 Task: Add a signature Jeremiah Turner containing With heartfelt thanks and warm wishes, Jeremiah Turner to email address softage.2@softage.net and add a label Graduation
Action: Mouse moved to (885, 63)
Screenshot: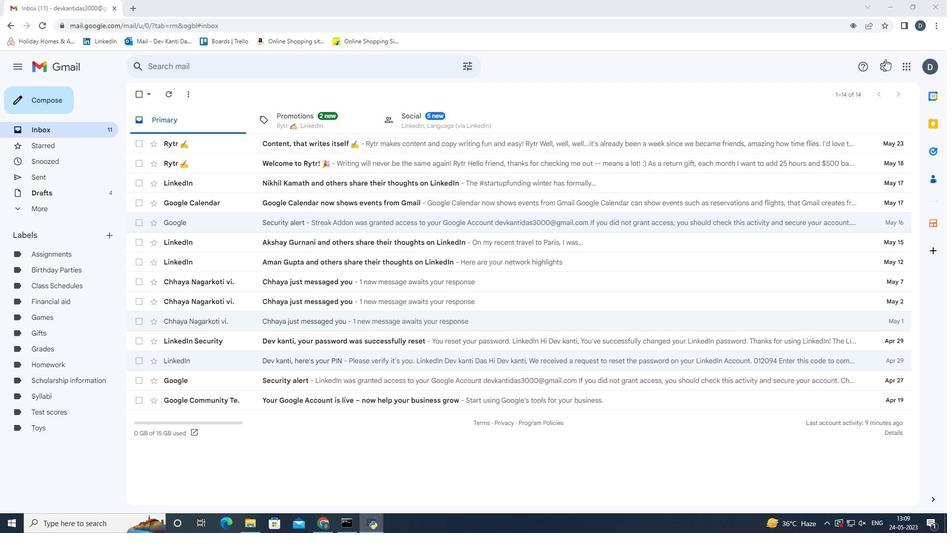 
Action: Mouse pressed left at (885, 63)
Screenshot: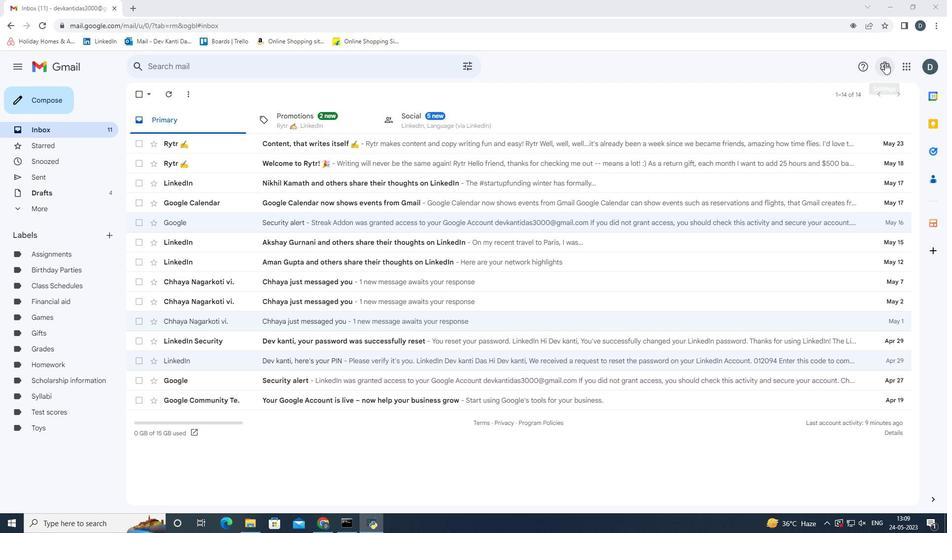 
Action: Mouse moved to (848, 118)
Screenshot: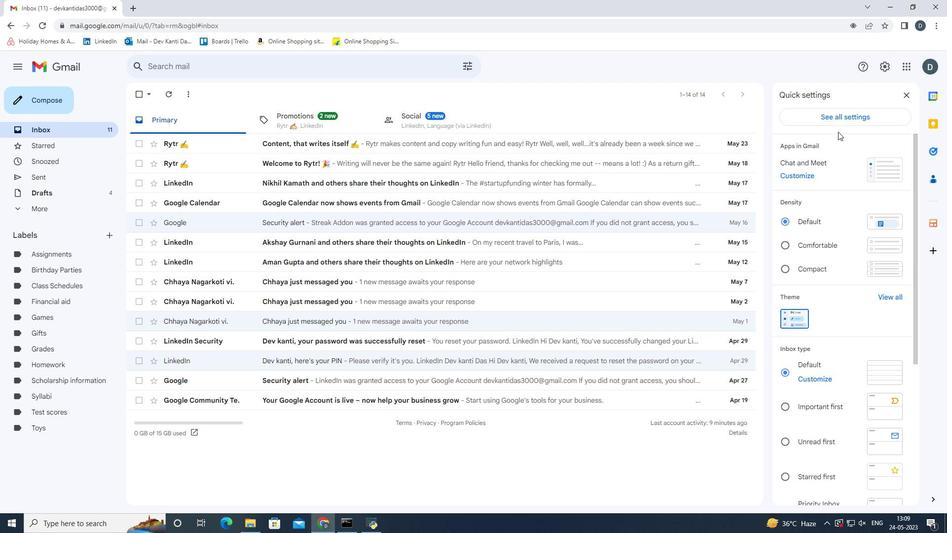 
Action: Mouse pressed left at (848, 118)
Screenshot: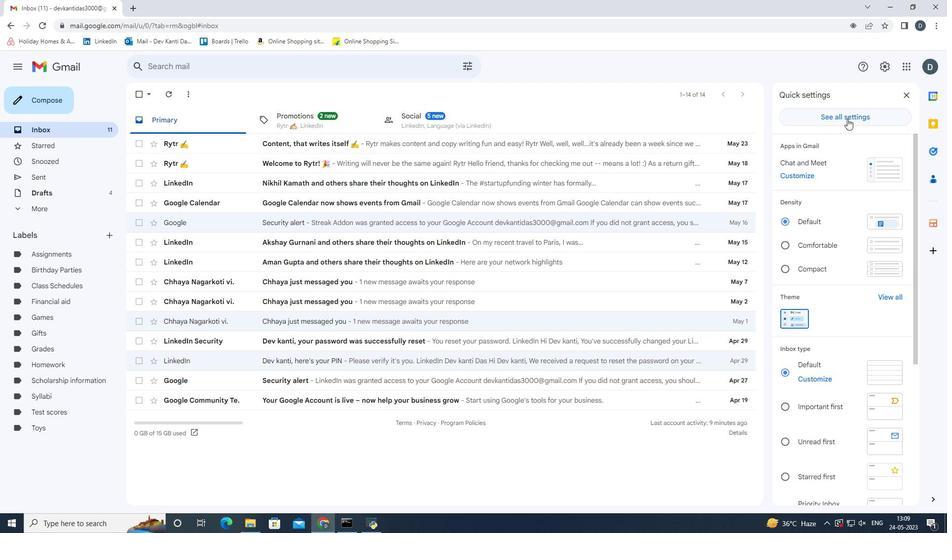 
Action: Mouse moved to (524, 332)
Screenshot: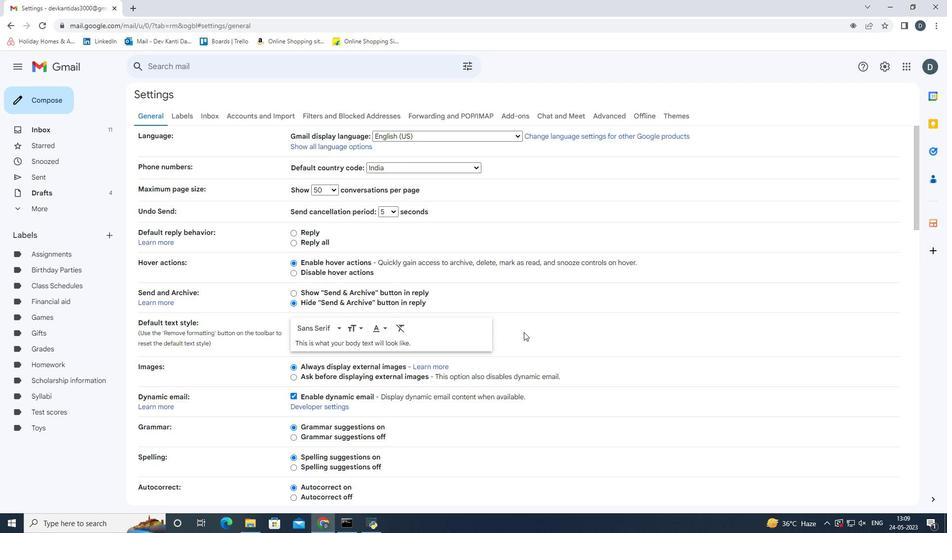 
Action: Mouse scrolled (524, 332) with delta (0, 0)
Screenshot: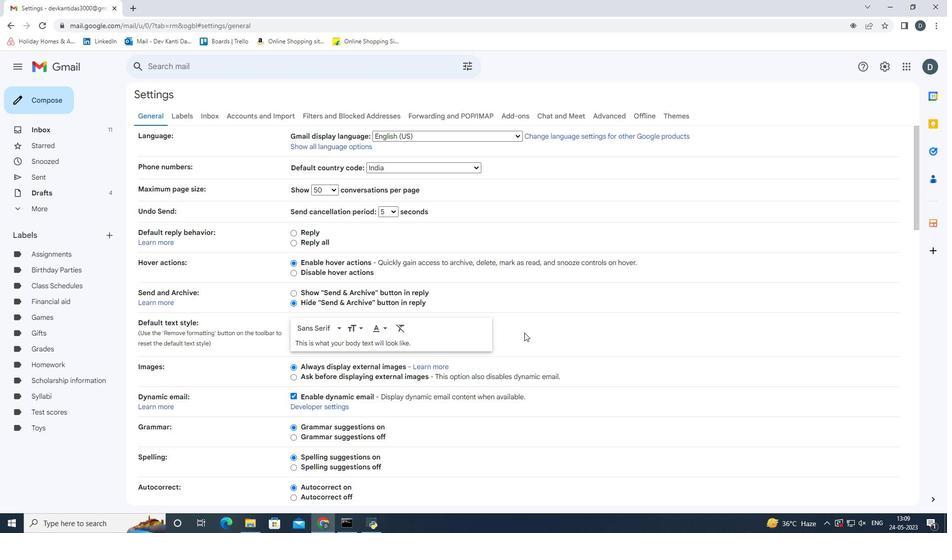 
Action: Mouse scrolled (524, 332) with delta (0, 0)
Screenshot: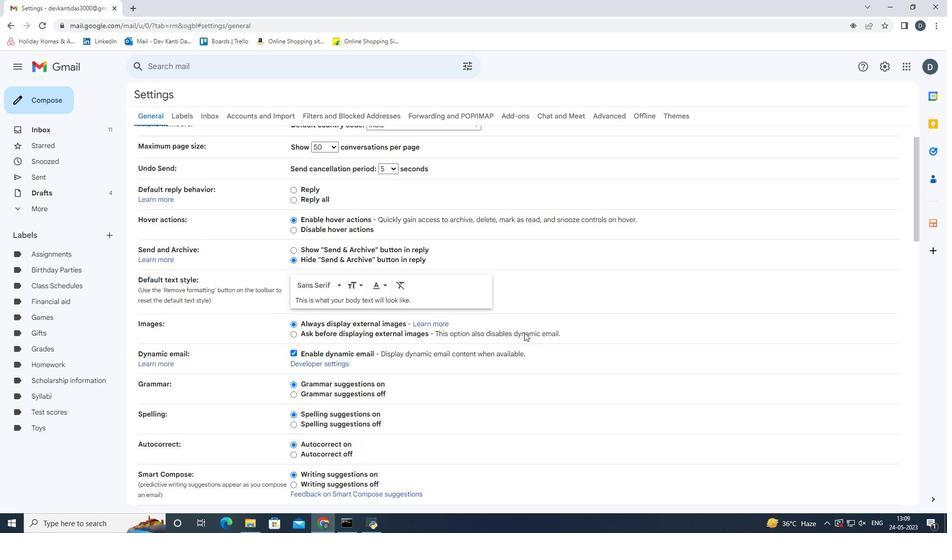 
Action: Mouse scrolled (524, 332) with delta (0, 0)
Screenshot: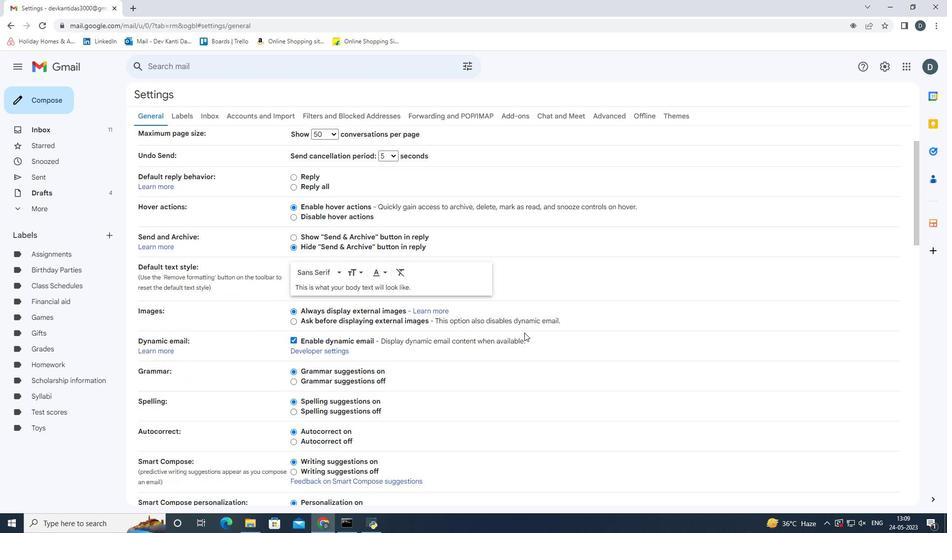 
Action: Mouse scrolled (524, 332) with delta (0, 0)
Screenshot: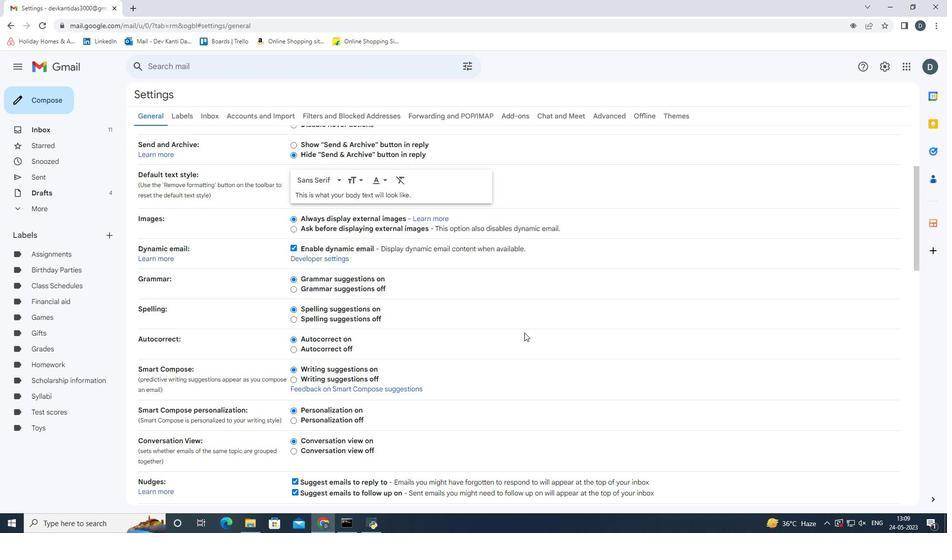 
Action: Mouse scrolled (524, 332) with delta (0, 0)
Screenshot: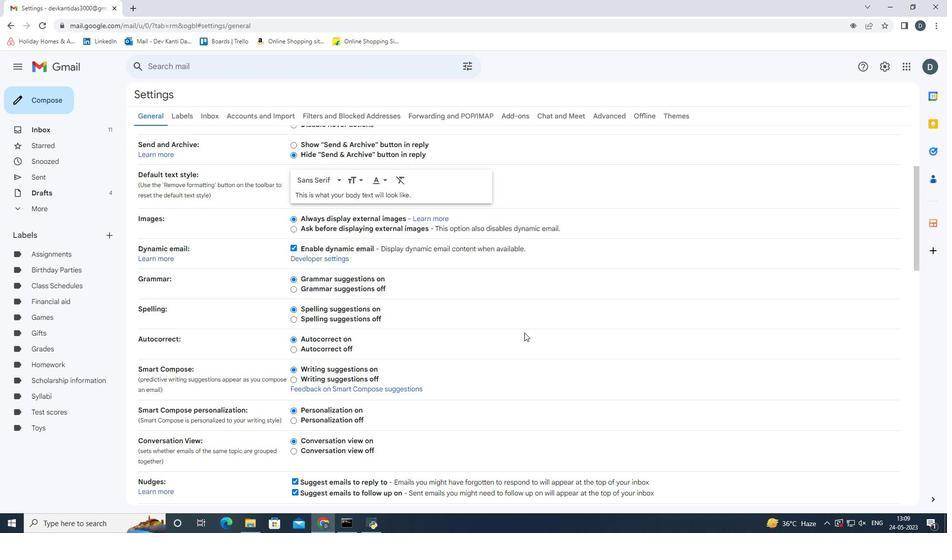 
Action: Mouse scrolled (524, 332) with delta (0, 0)
Screenshot: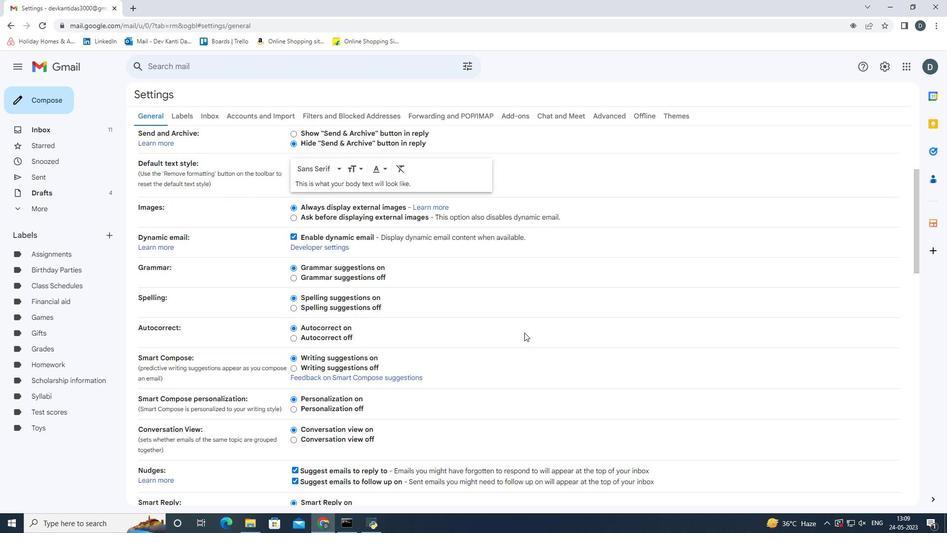 
Action: Mouse scrolled (524, 332) with delta (0, 0)
Screenshot: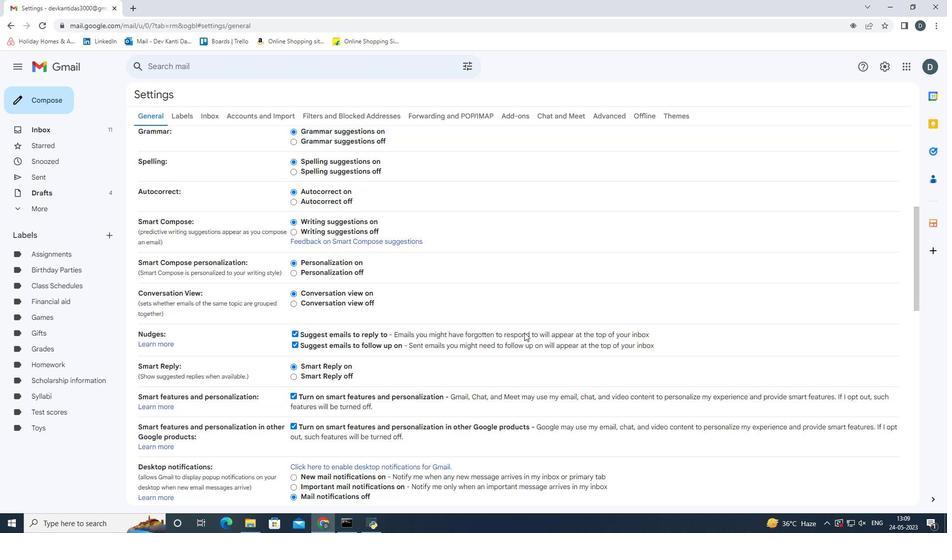 
Action: Mouse scrolled (524, 332) with delta (0, 0)
Screenshot: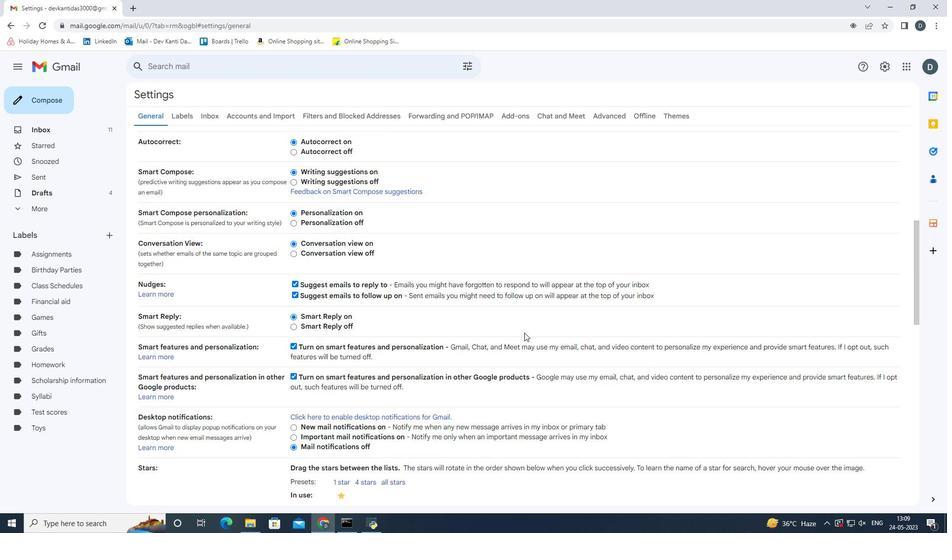 
Action: Mouse scrolled (524, 332) with delta (0, 0)
Screenshot: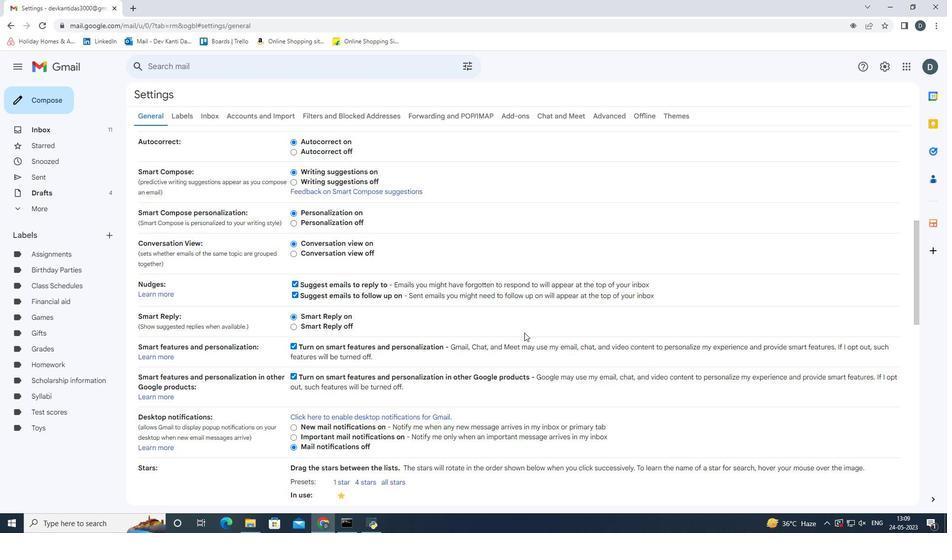 
Action: Mouse scrolled (524, 332) with delta (0, 0)
Screenshot: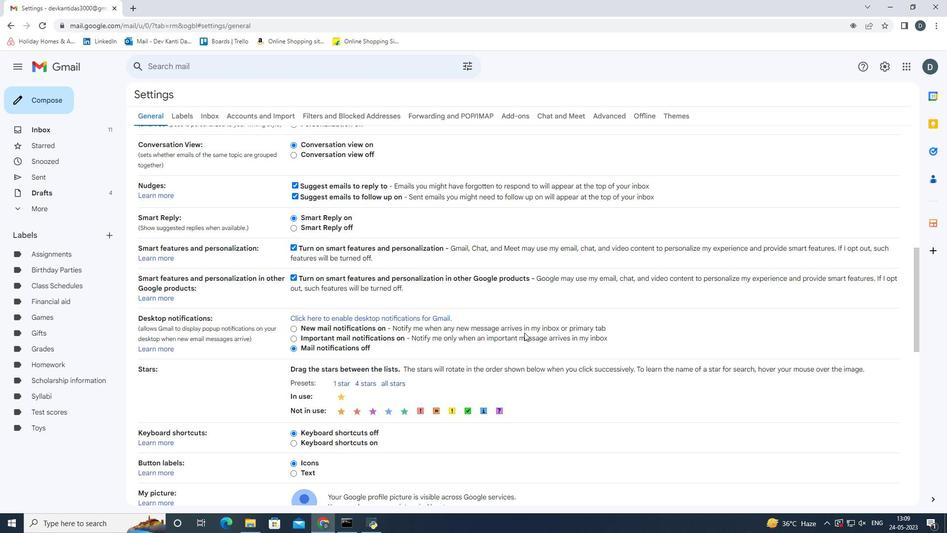 
Action: Mouse scrolled (524, 332) with delta (0, 0)
Screenshot: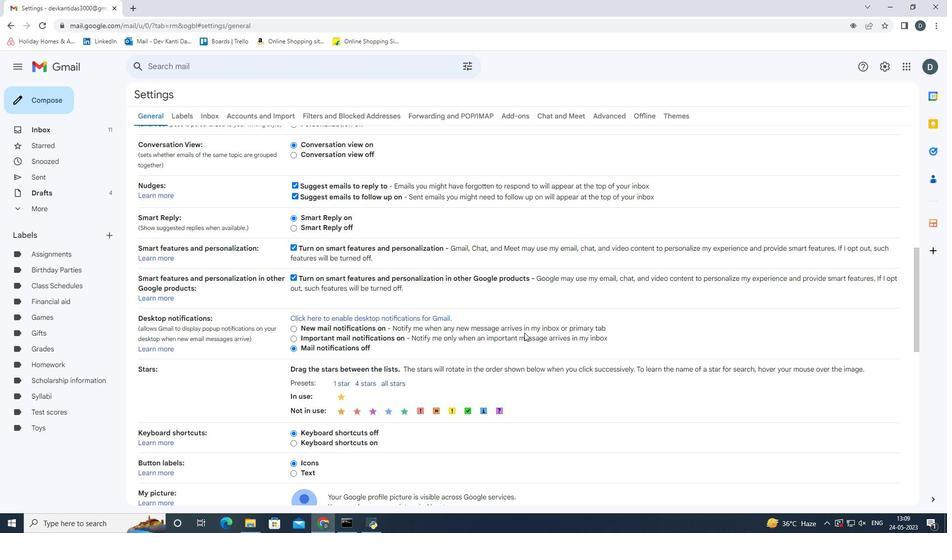 
Action: Mouse moved to (507, 346)
Screenshot: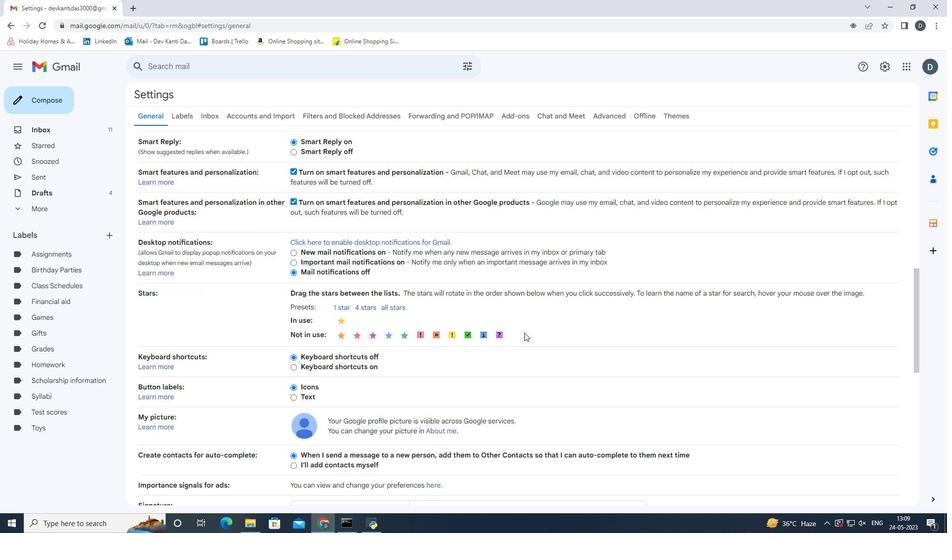 
Action: Mouse scrolled (507, 345) with delta (0, 0)
Screenshot: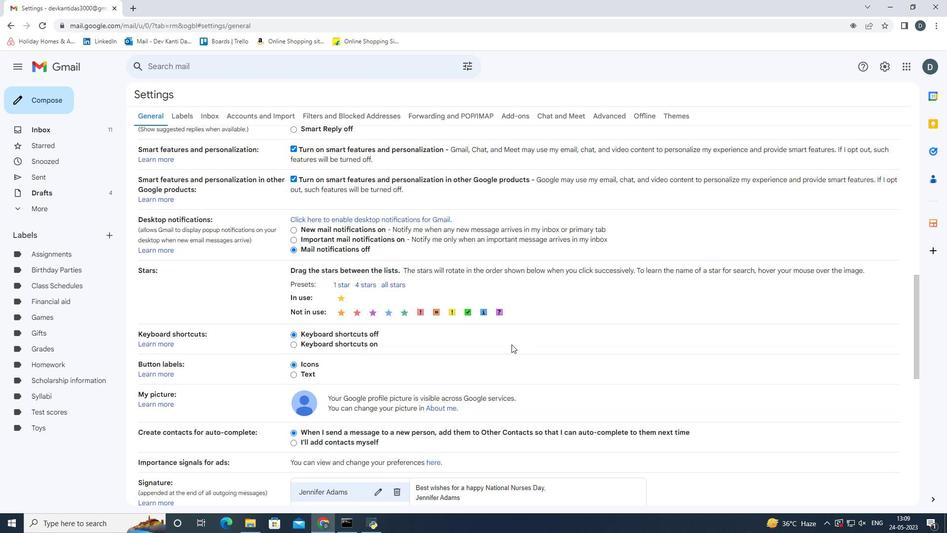 
Action: Mouse scrolled (507, 345) with delta (0, 0)
Screenshot: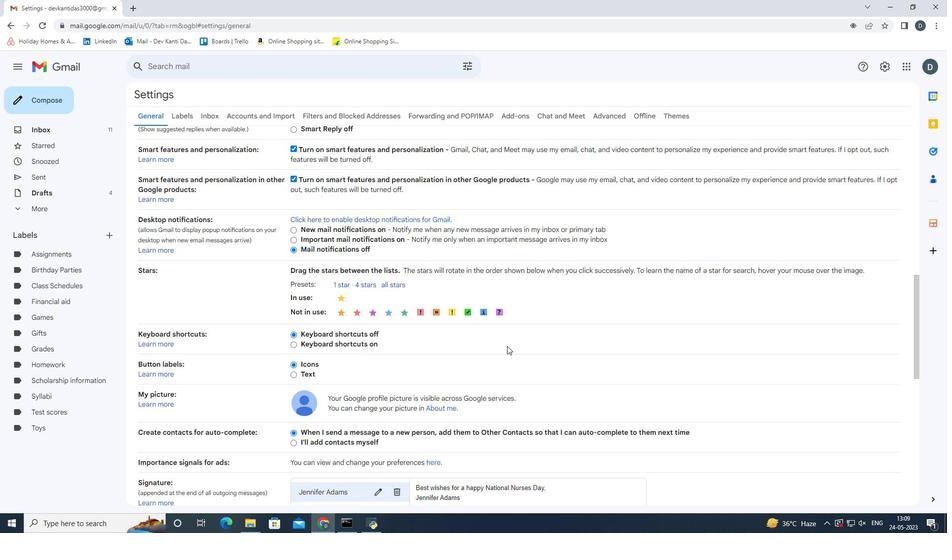 
Action: Mouse moved to (395, 395)
Screenshot: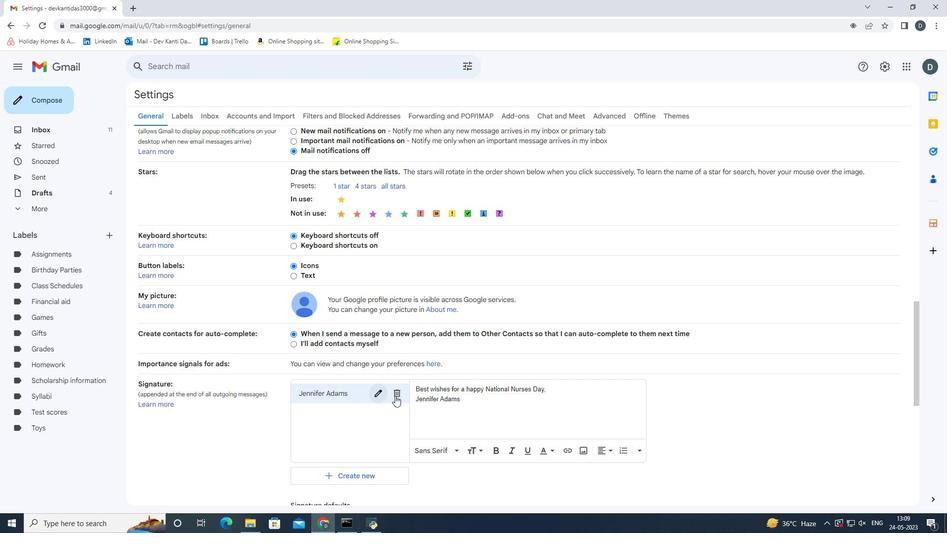 
Action: Mouse pressed left at (395, 395)
Screenshot: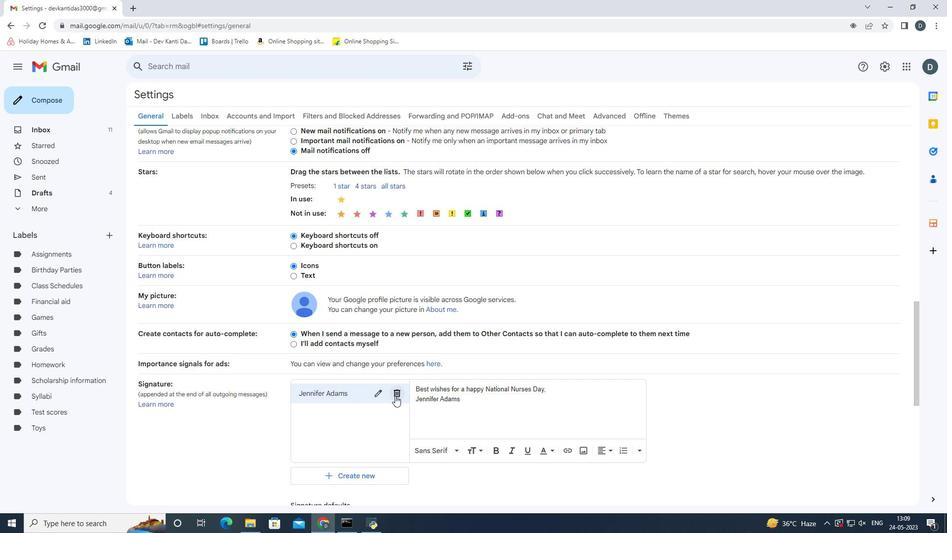 
Action: Mouse moved to (562, 297)
Screenshot: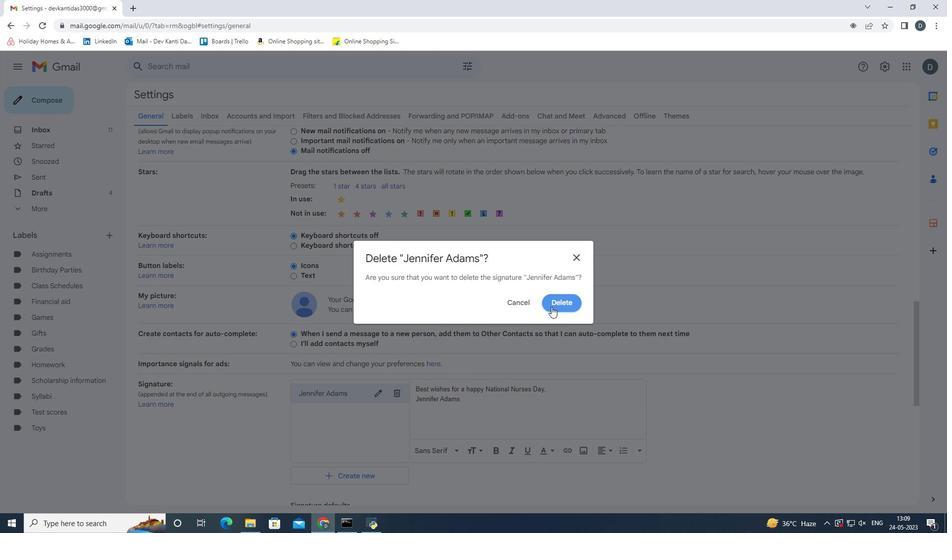 
Action: Mouse pressed left at (562, 297)
Screenshot: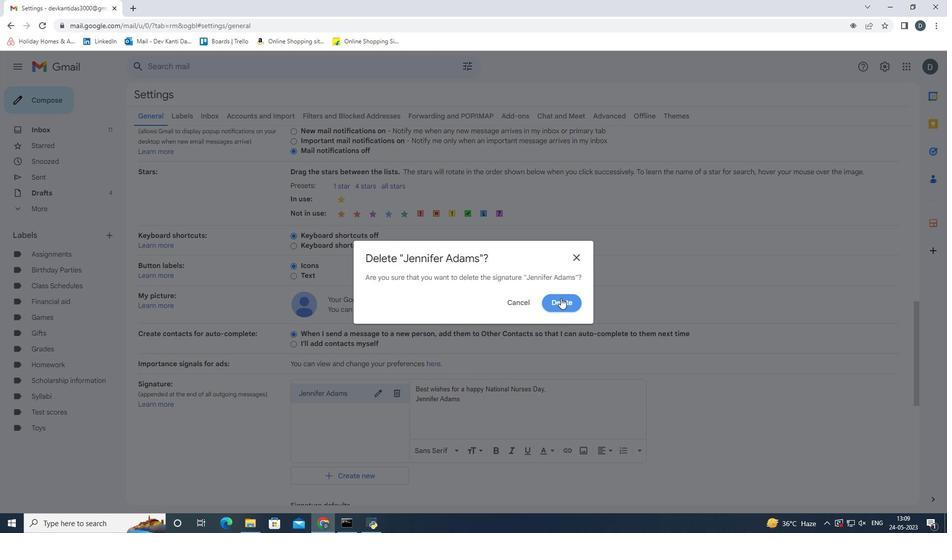
Action: Mouse moved to (529, 317)
Screenshot: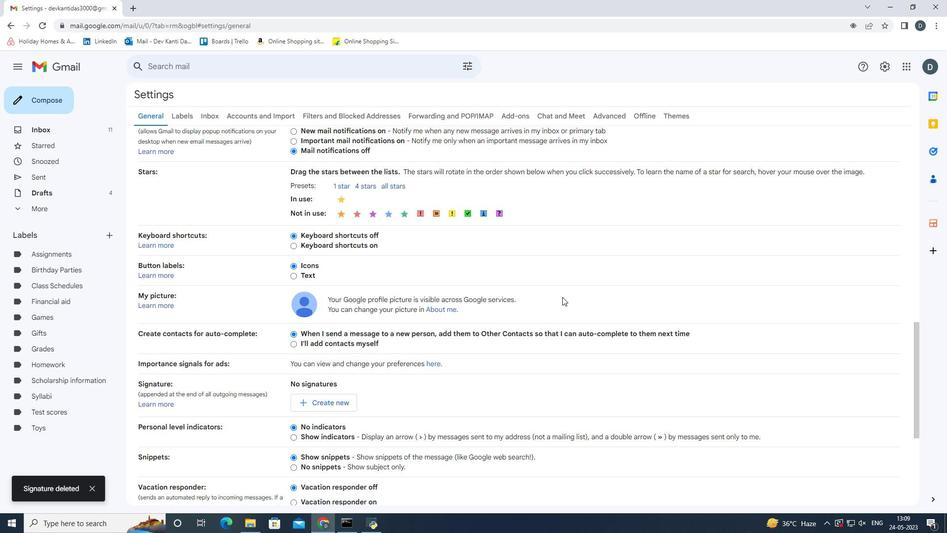 
Action: Mouse scrolled (529, 317) with delta (0, 0)
Screenshot: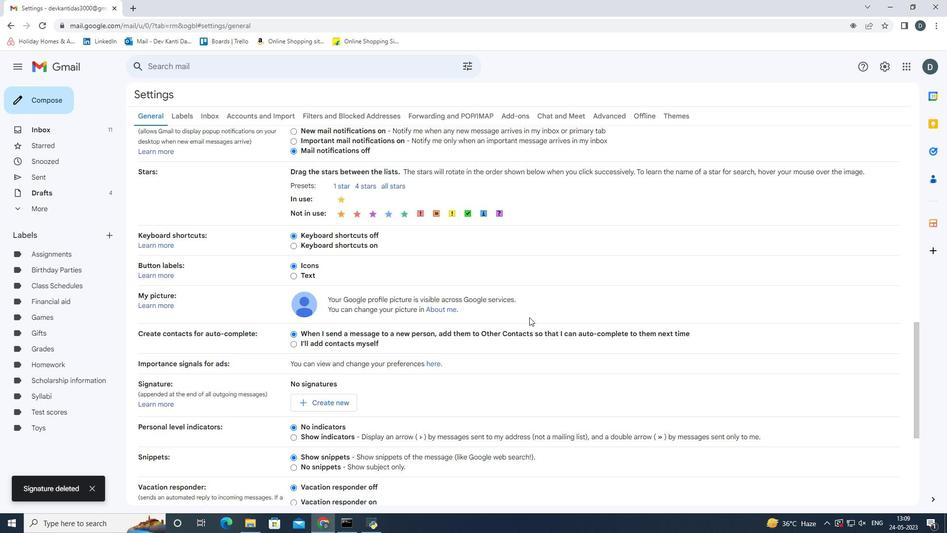 
Action: Mouse scrolled (529, 317) with delta (0, 0)
Screenshot: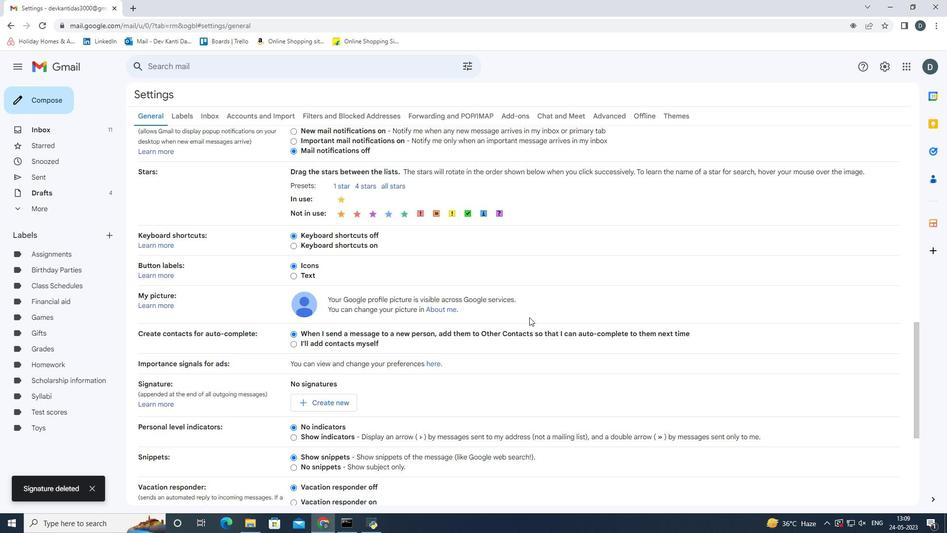 
Action: Mouse moved to (332, 306)
Screenshot: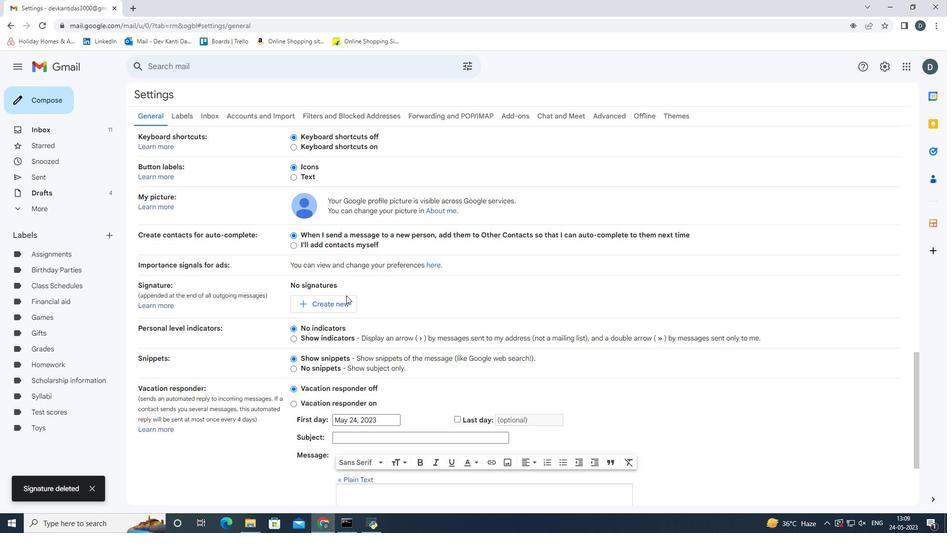 
Action: Mouse pressed left at (332, 306)
Screenshot: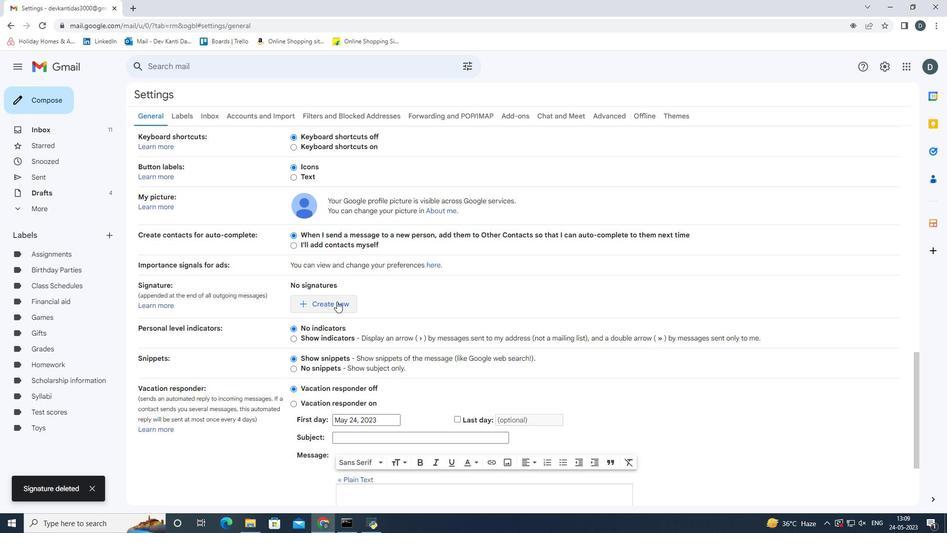 
Action: Mouse moved to (440, 292)
Screenshot: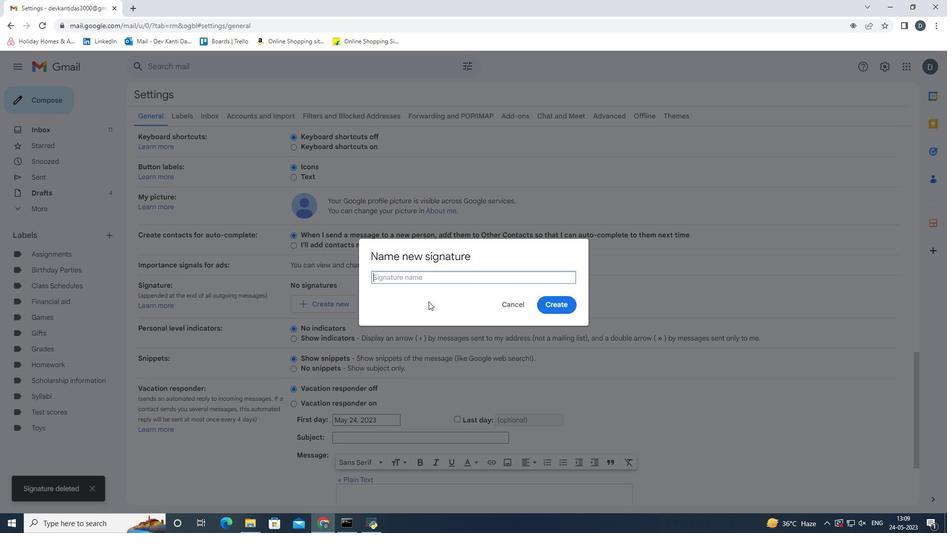 
Action: Key pressed <Key.shift>Jeremiah<Key.space><Key.shift><Key.shift><Key.shift><Key.shift>Turner<Key.enter>
Screenshot: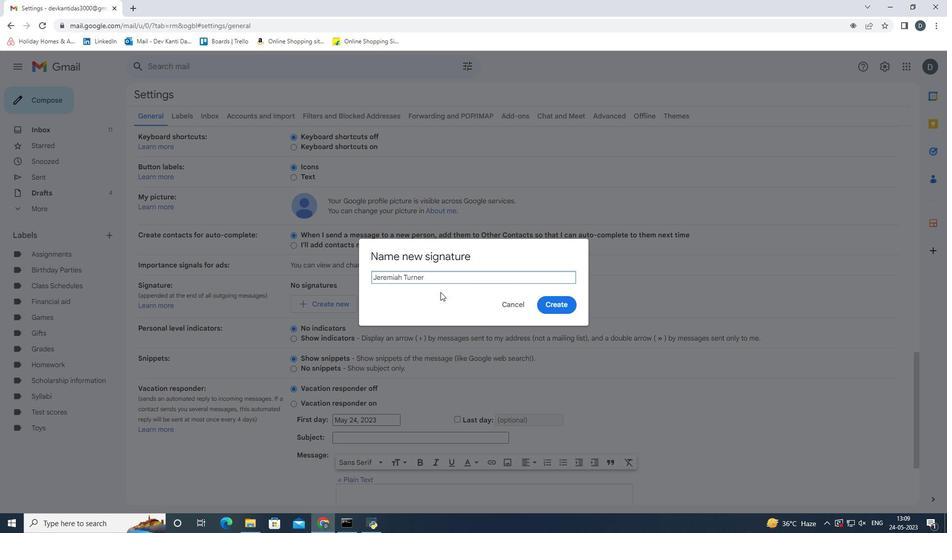 
Action: Mouse moved to (464, 303)
Screenshot: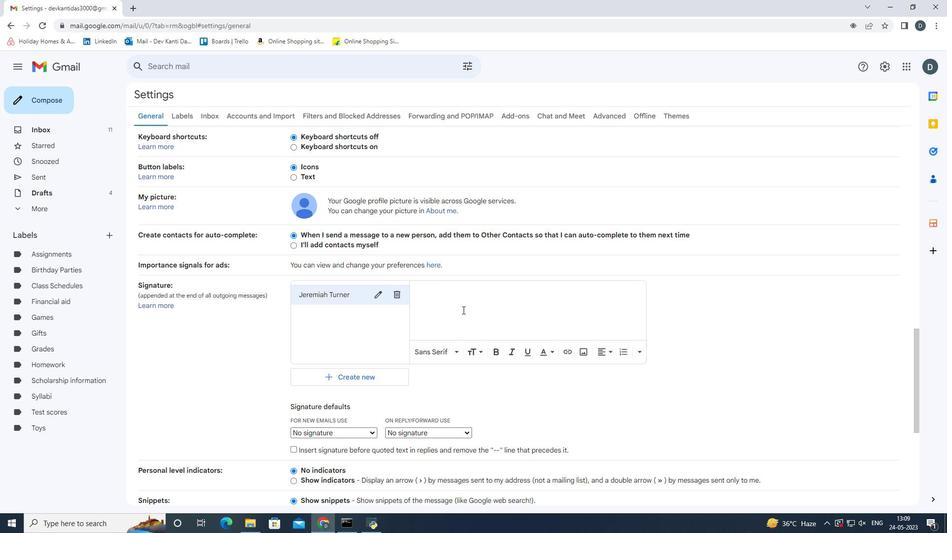 
Action: Mouse pressed left at (464, 303)
Screenshot: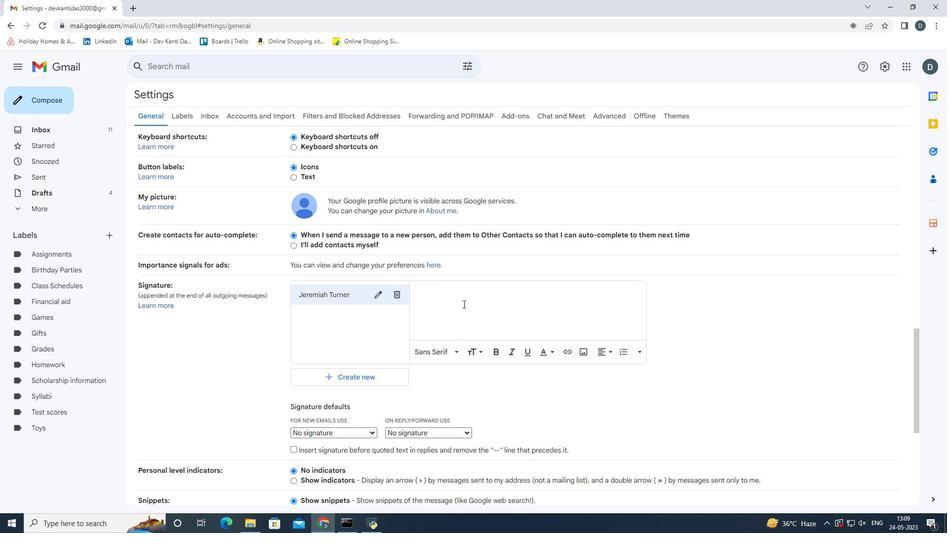 
Action: Key pressed <Key.shift>Heartfelt<Key.space>thanks<Key.space>and<Key.space>warm<Key.space>wishes,<Key.enter><Key.shift><Key.shift><Key.shift><Key.shift>Jeremiah<Key.space><Key.shift><Key.shift><Key.shift><Key.shift><Key.shift><Key.shift><Key.shift><Key.shift><Key.shift><Key.shift><Key.shift><Key.shift><Key.shift><Key.shift>Turner
Screenshot: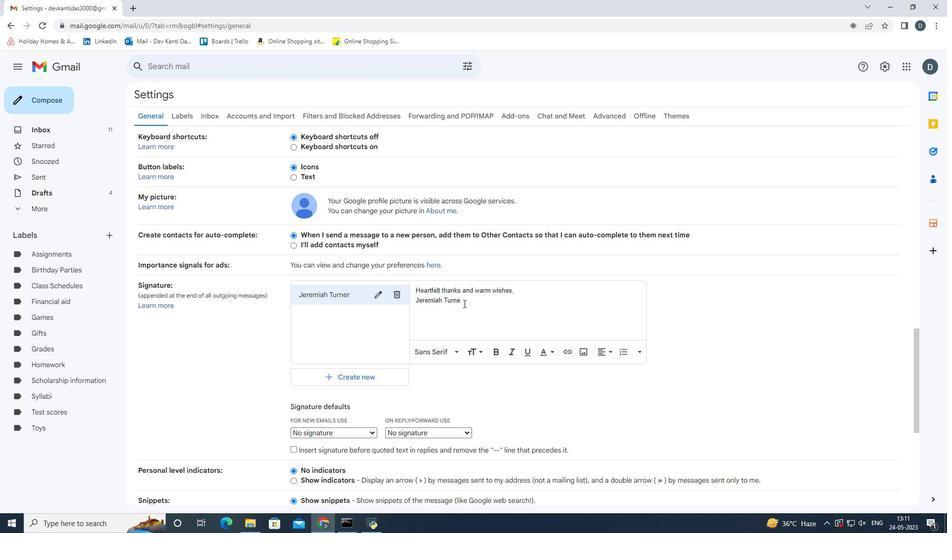 
Action: Mouse moved to (344, 437)
Screenshot: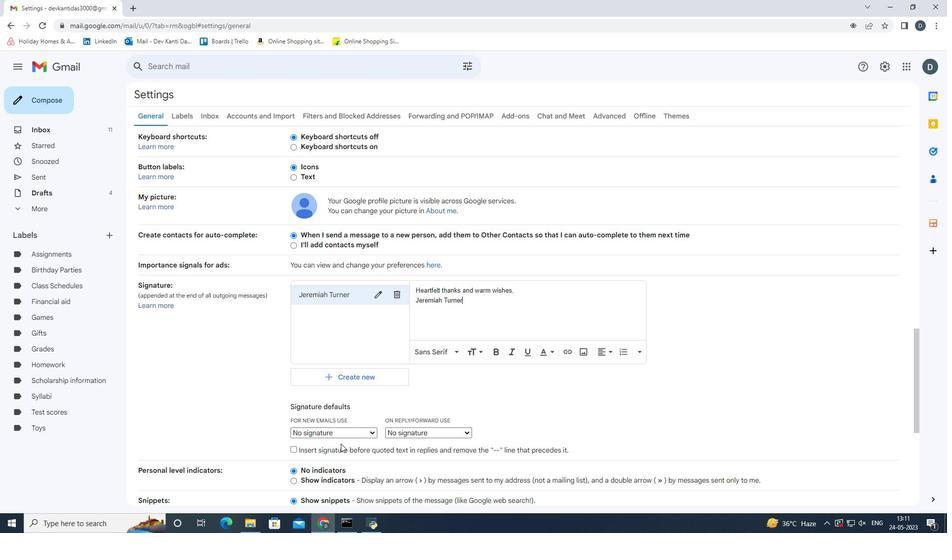 
Action: Mouse pressed left at (344, 437)
Screenshot: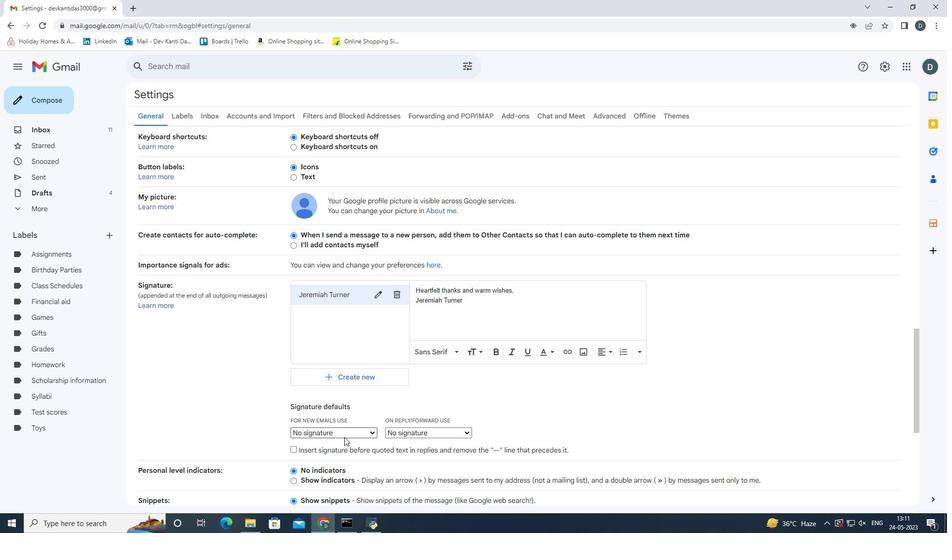 
Action: Mouse moved to (346, 452)
Screenshot: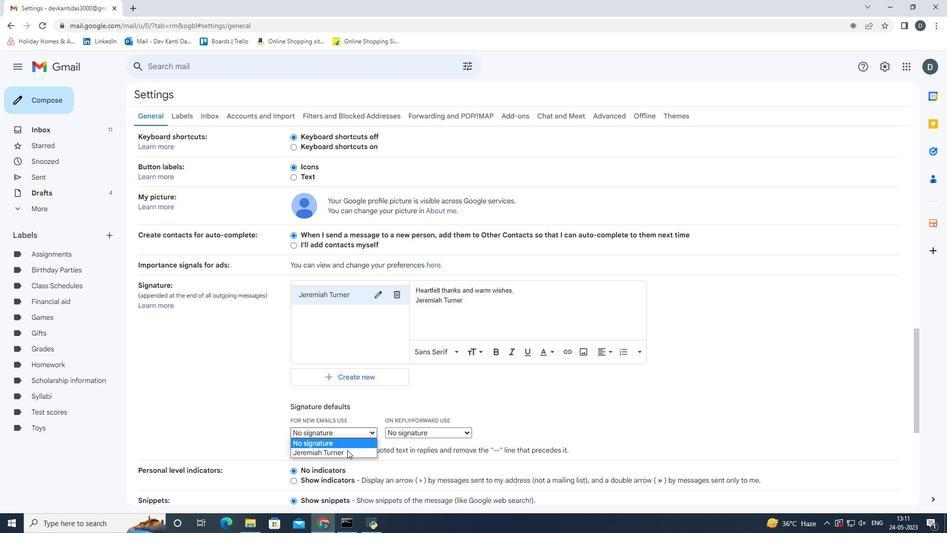 
Action: Mouse pressed left at (346, 452)
Screenshot: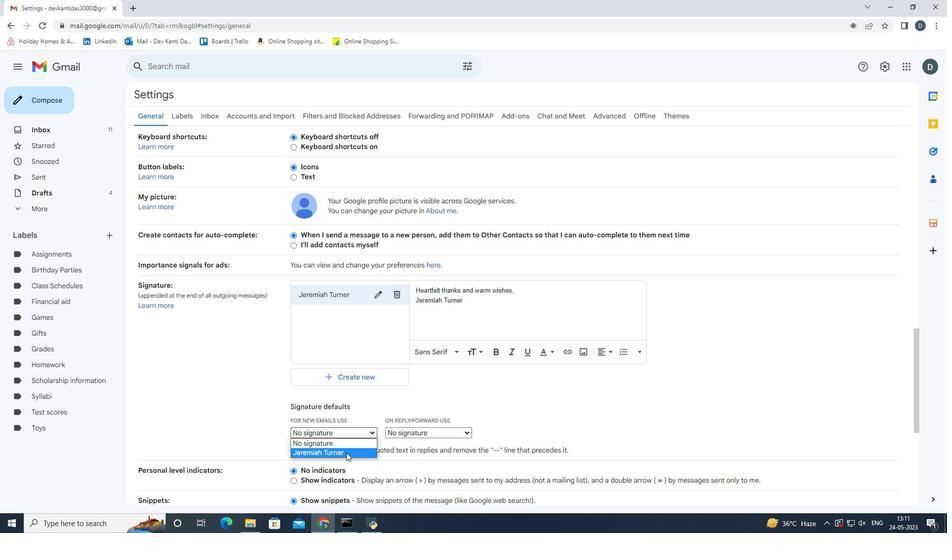 
Action: Mouse moved to (425, 428)
Screenshot: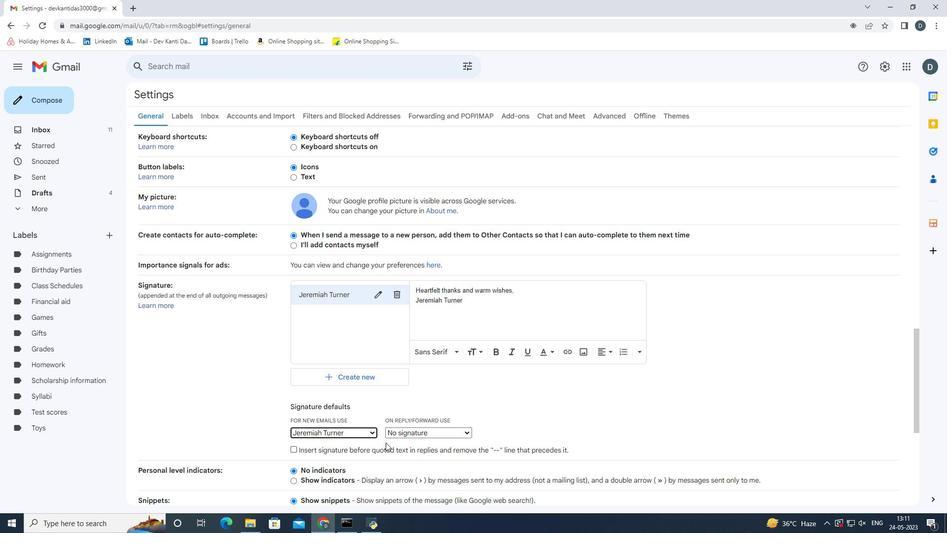 
Action: Mouse pressed left at (425, 428)
Screenshot: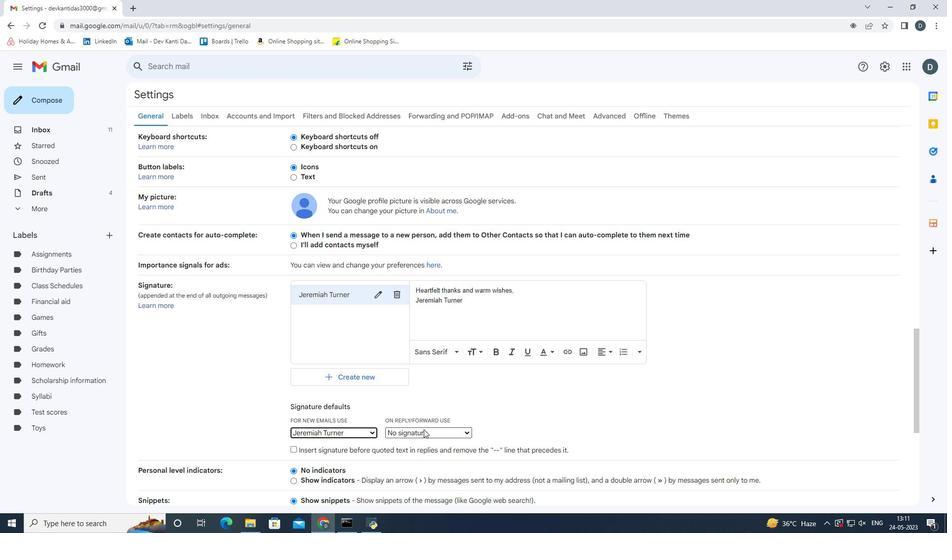 
Action: Mouse moved to (418, 451)
Screenshot: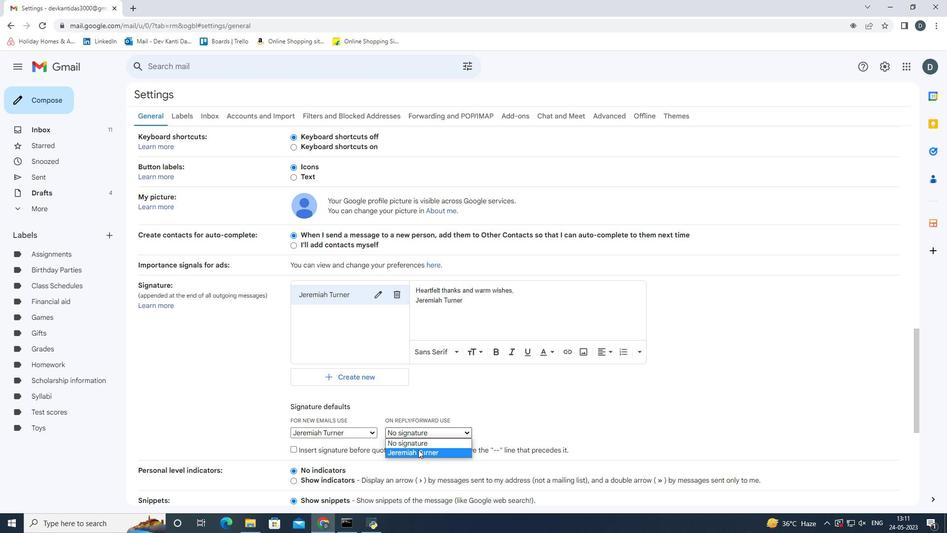 
Action: Mouse pressed left at (418, 451)
Screenshot: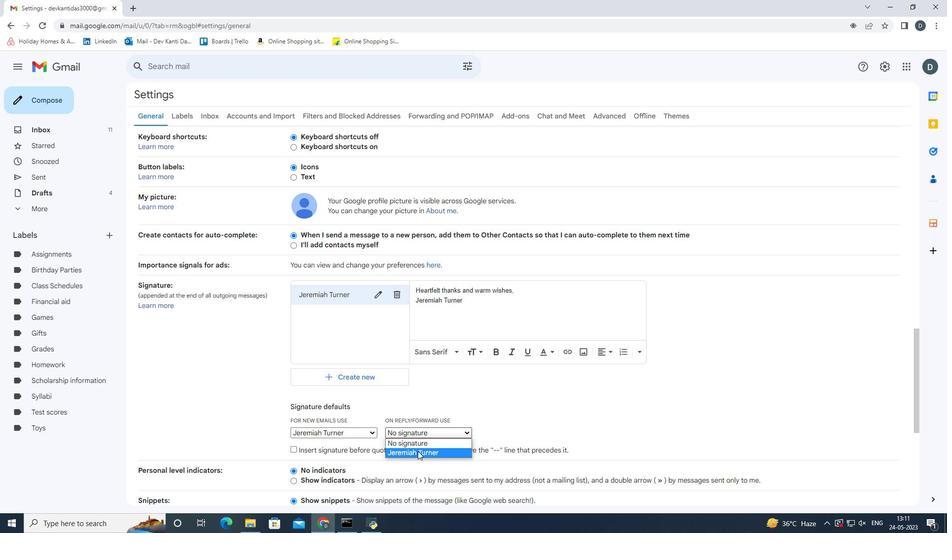 
Action: Mouse moved to (554, 384)
Screenshot: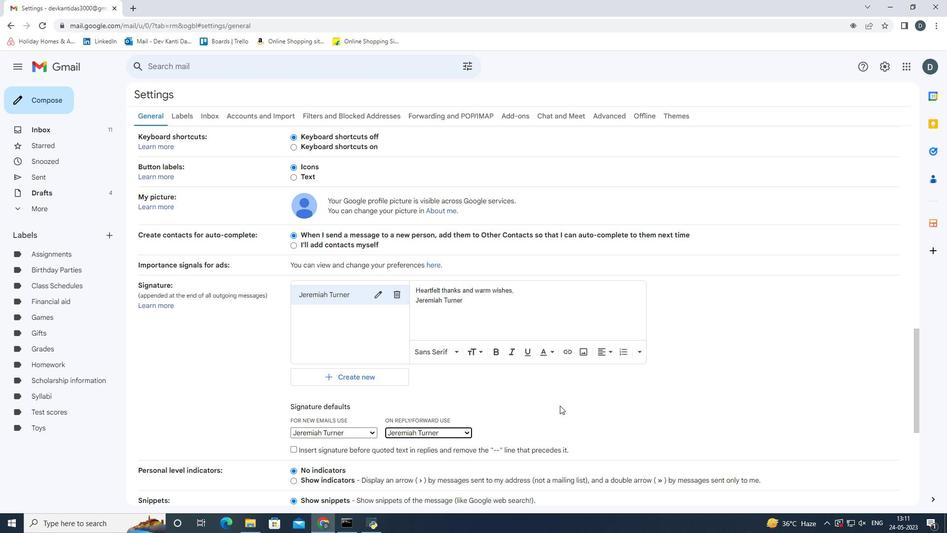
Action: Mouse scrolled (554, 384) with delta (0, 0)
Screenshot: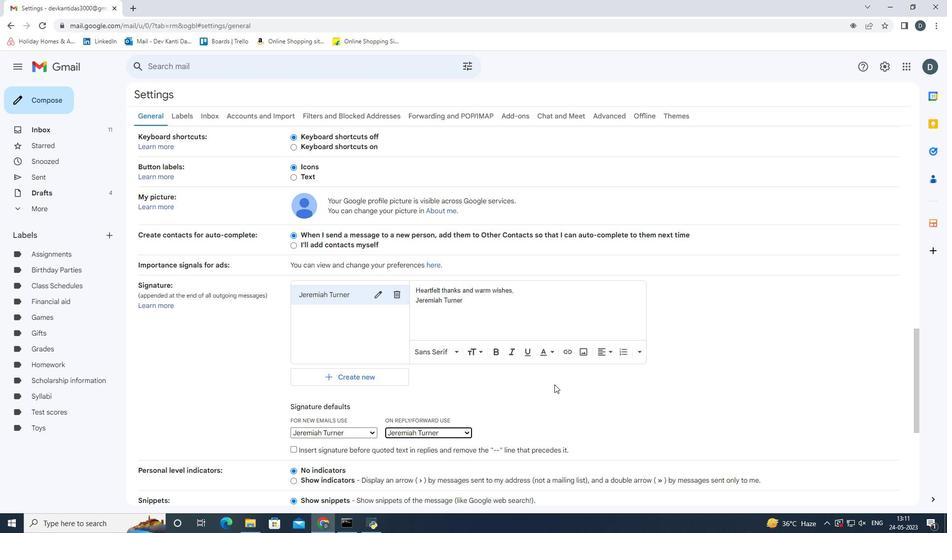 
Action: Mouse scrolled (554, 384) with delta (0, 0)
Screenshot: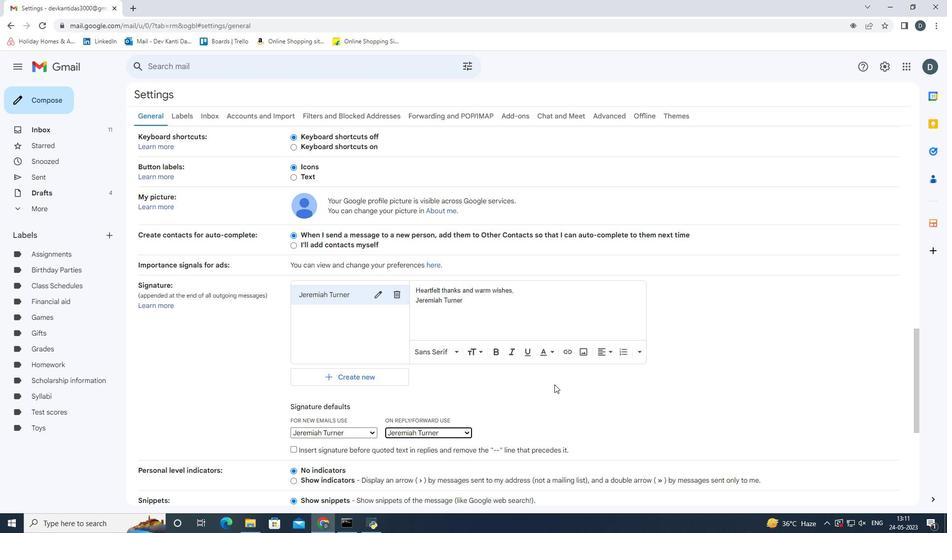 
Action: Mouse scrolled (554, 384) with delta (0, 0)
Screenshot: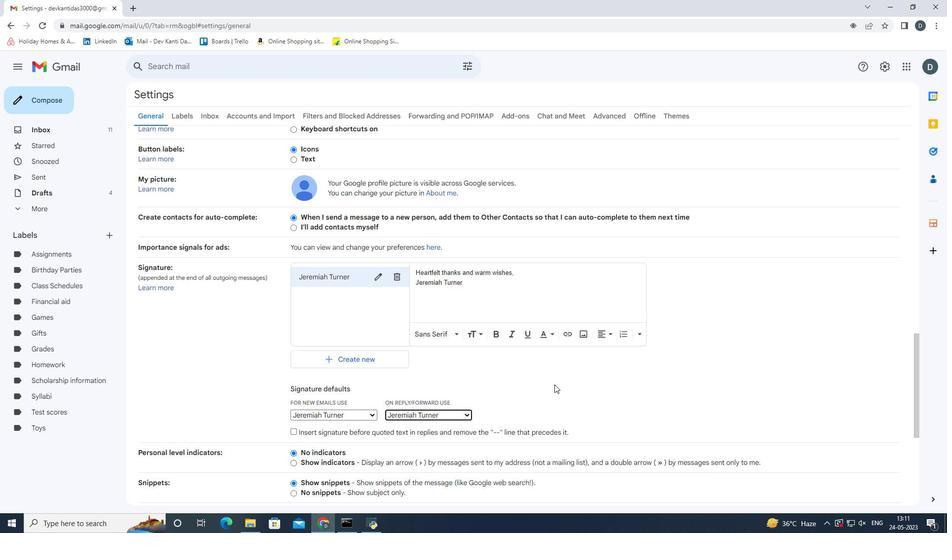 
Action: Mouse scrolled (554, 384) with delta (0, 0)
Screenshot: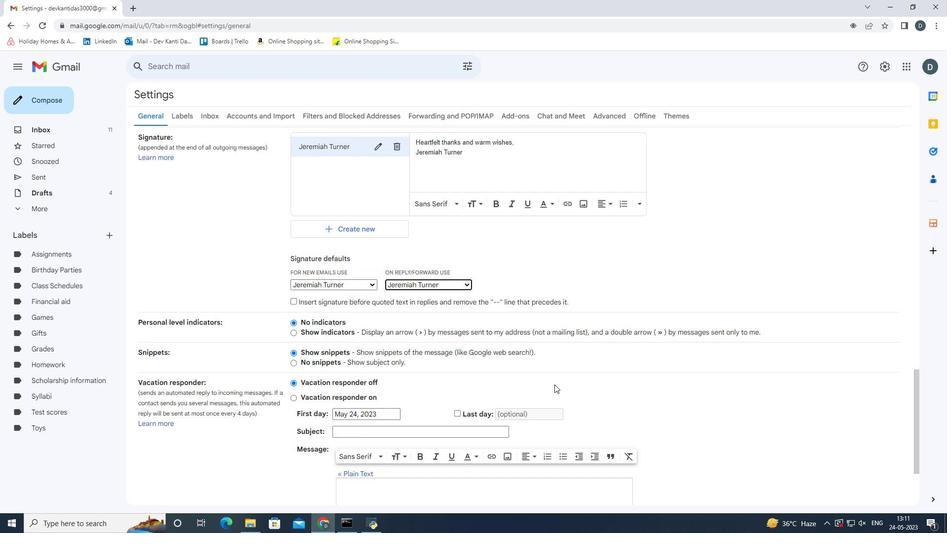 
Action: Mouse scrolled (554, 384) with delta (0, 0)
Screenshot: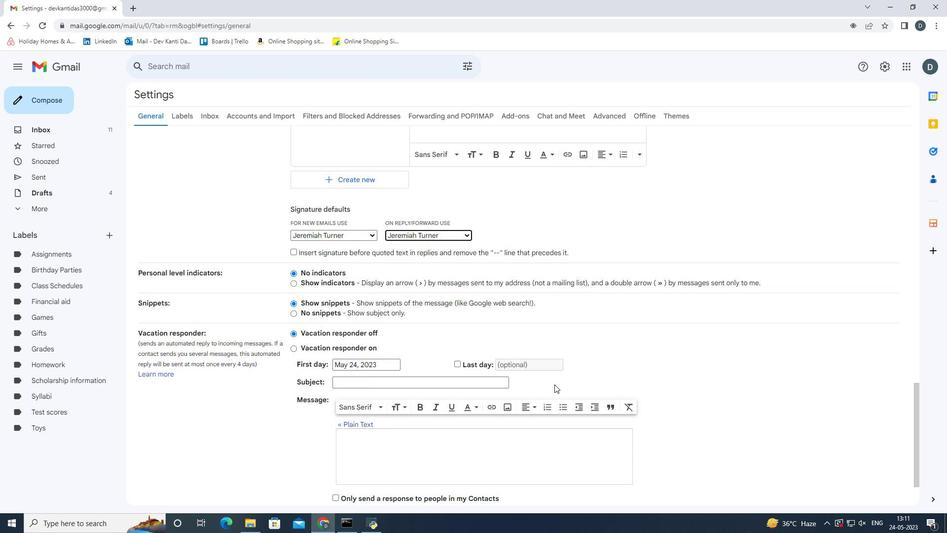 
Action: Mouse moved to (513, 468)
Screenshot: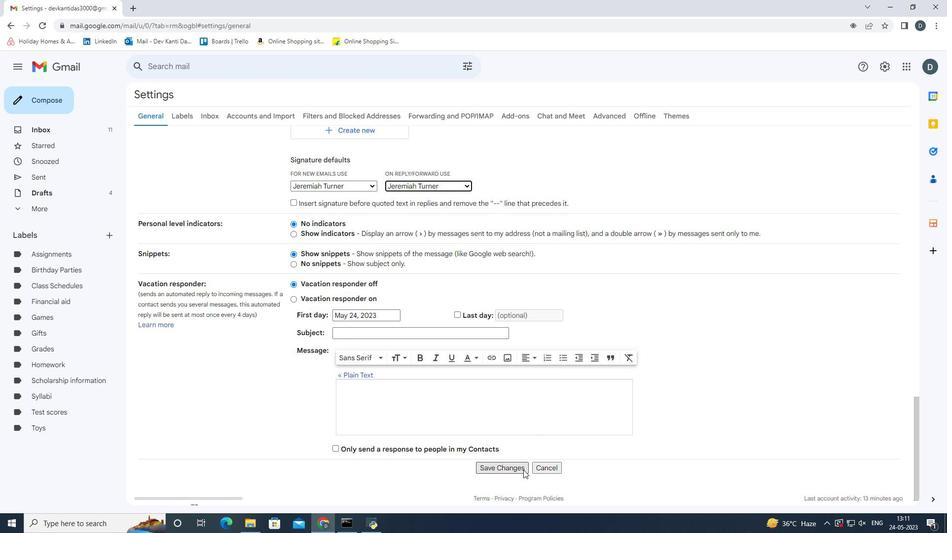 
Action: Mouse pressed left at (513, 468)
Screenshot: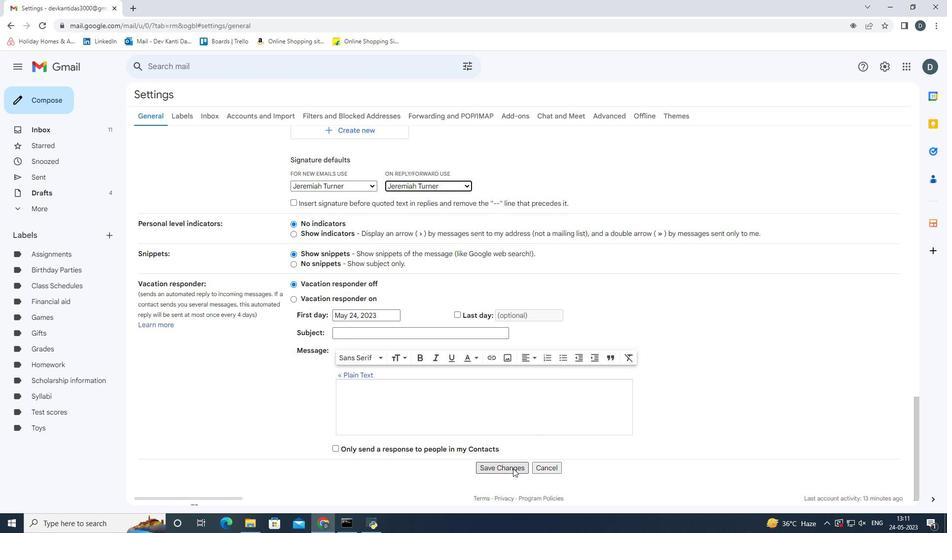 
Action: Mouse moved to (69, 96)
Screenshot: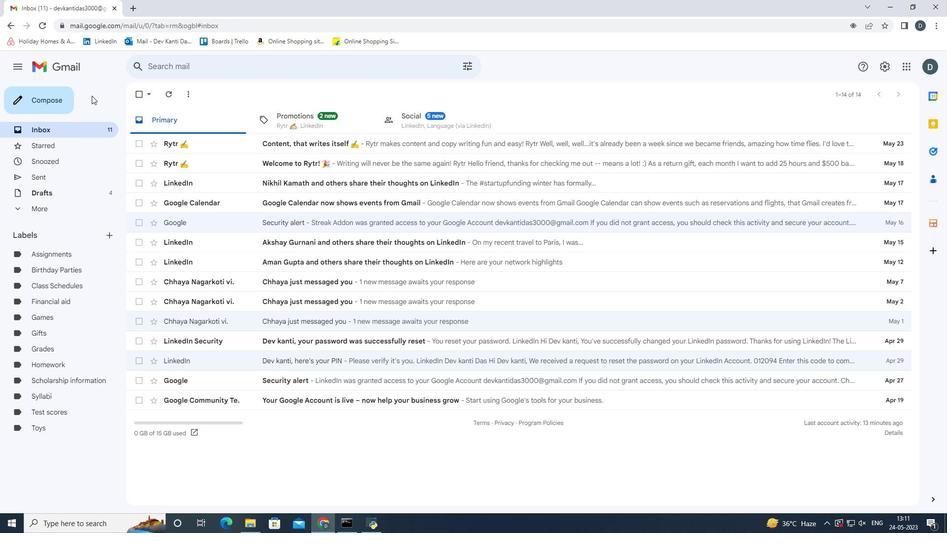 
Action: Mouse pressed left at (69, 96)
Screenshot: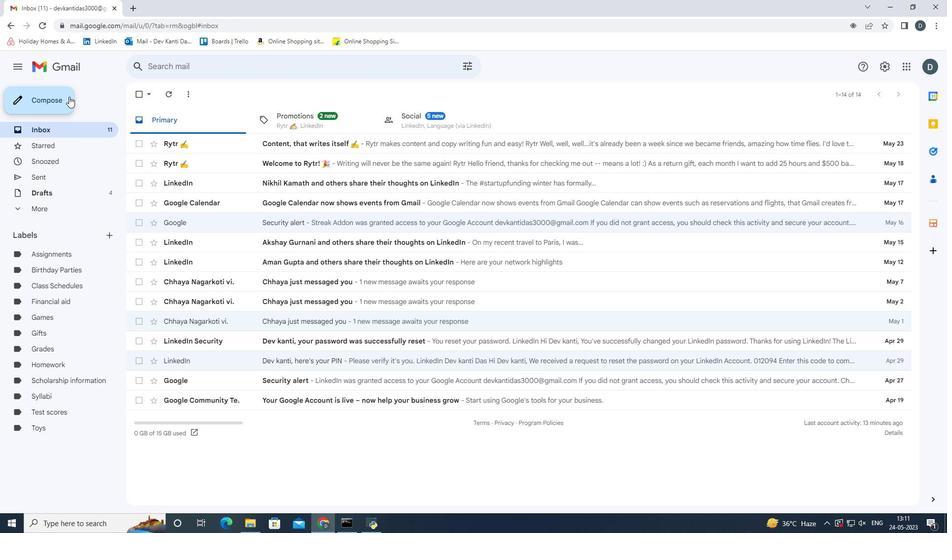
Action: Mouse moved to (657, 240)
Screenshot: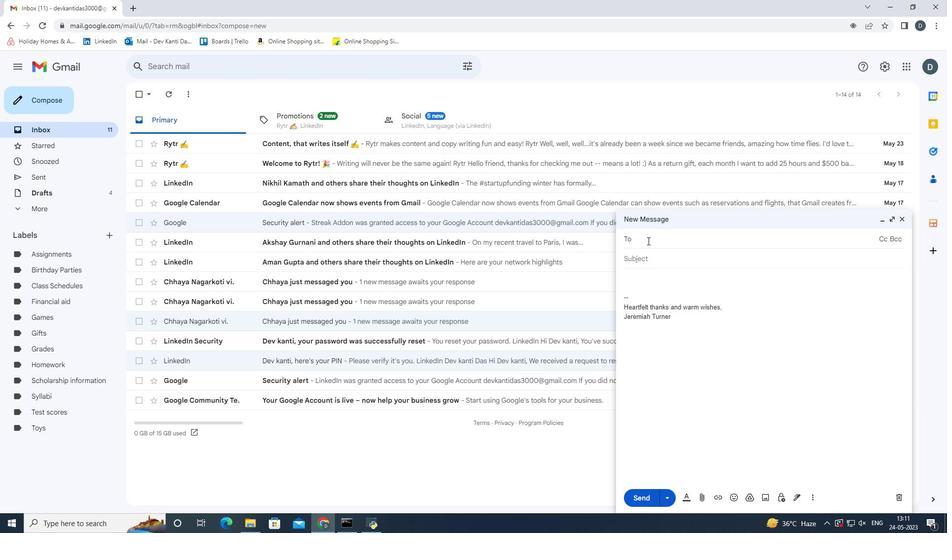 
Action: Key pressed <Key.shift>Softage<Key.down><Key.down><Key.enter>
Screenshot: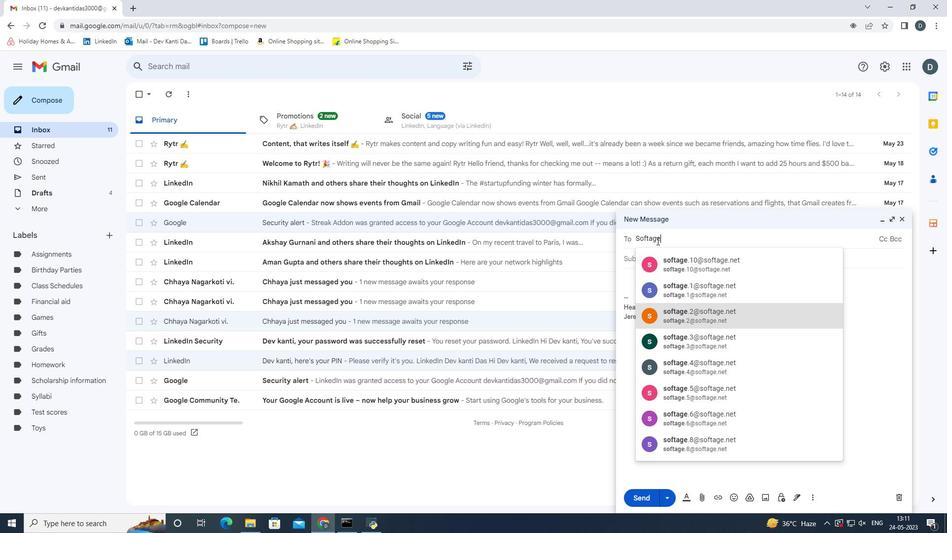 
Action: Mouse moved to (814, 498)
Screenshot: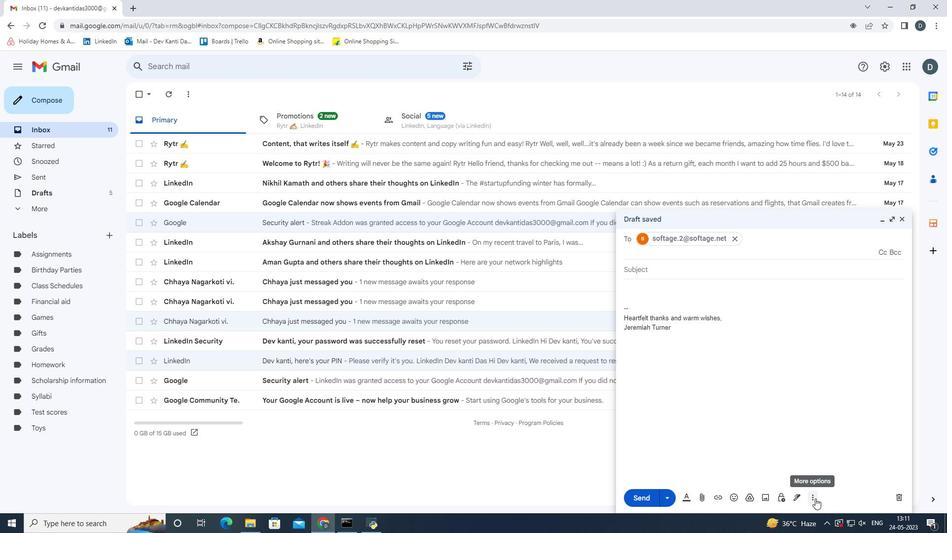 
Action: Mouse pressed left at (814, 498)
Screenshot: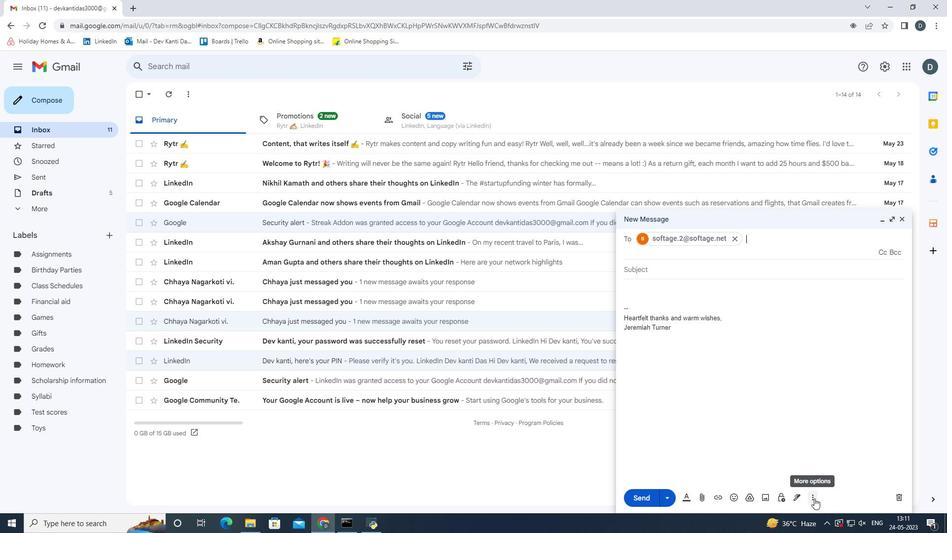 
Action: Mouse moved to (725, 382)
Screenshot: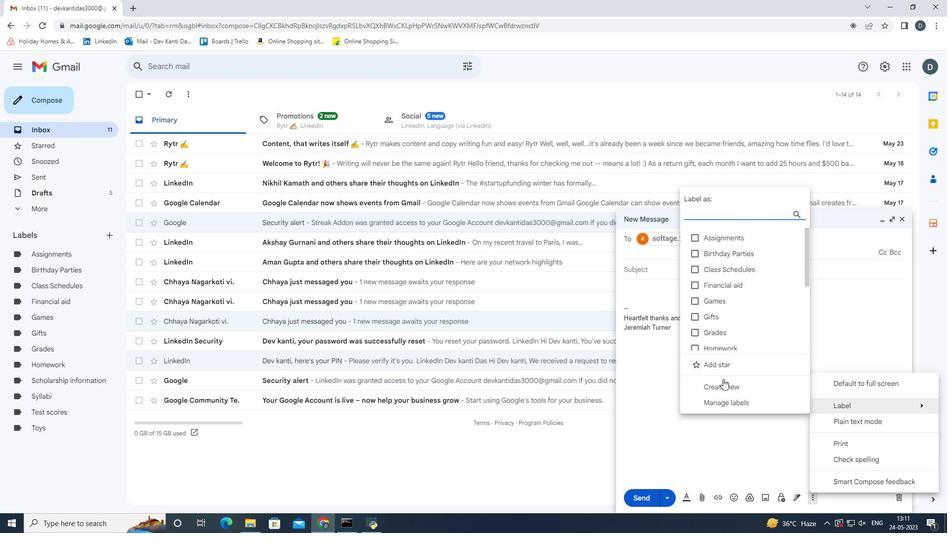 
Action: Mouse pressed left at (725, 382)
Screenshot: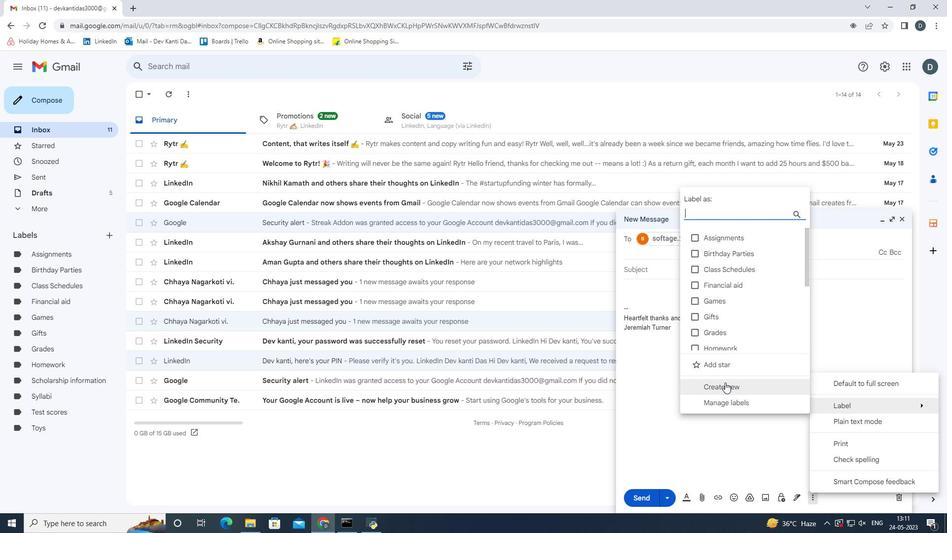 
Action: Mouse moved to (491, 272)
Screenshot: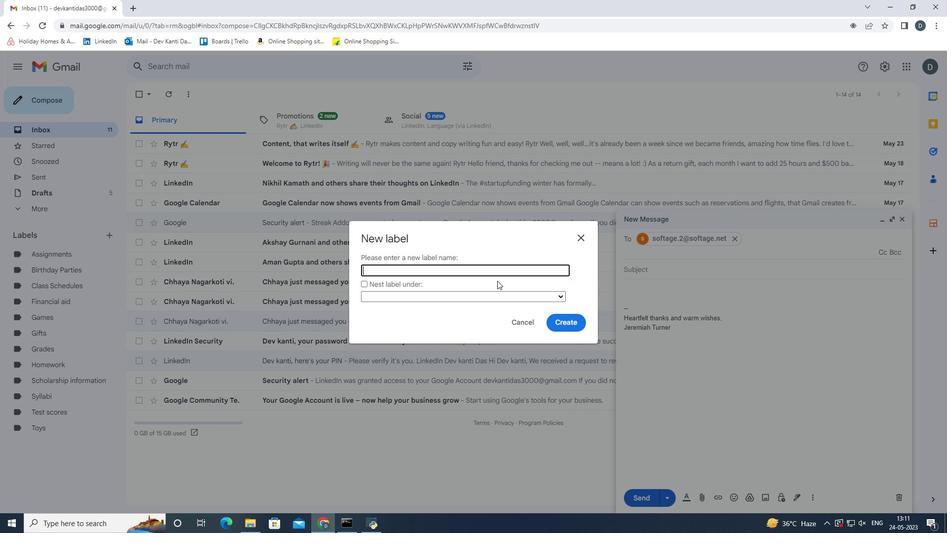 
Action: Key pressed <Key.shift><Key.shift><Key.shift><Key.shift><Key.shift><Key.shift><Key.shift><Key.shift><Key.shift><Key.shift>Graduation<Key.enter>
Screenshot: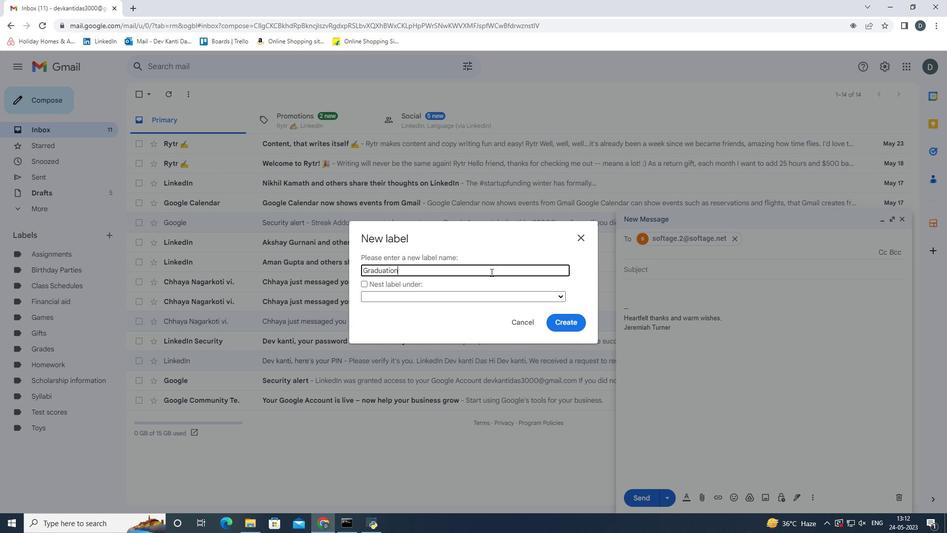 
Action: Mouse moved to (652, 496)
Screenshot: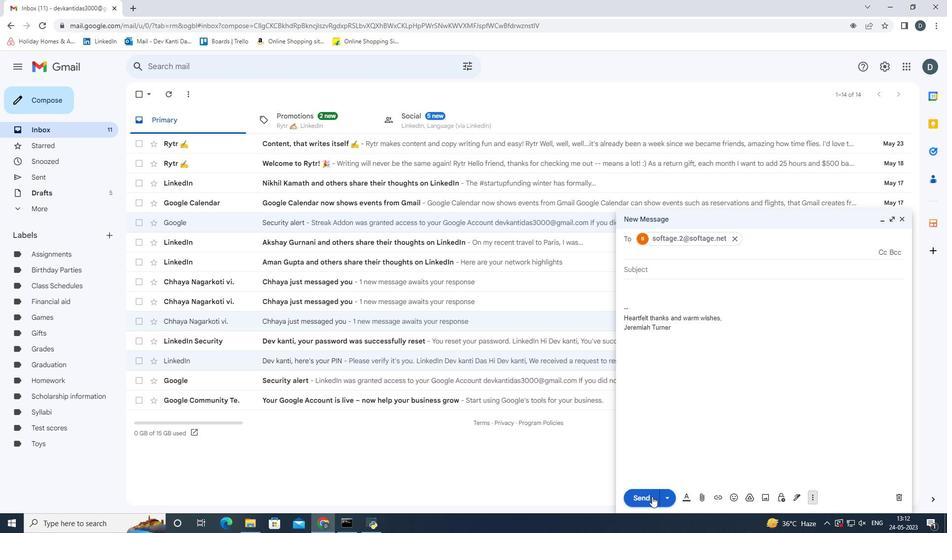 
Action: Mouse pressed left at (652, 496)
Screenshot: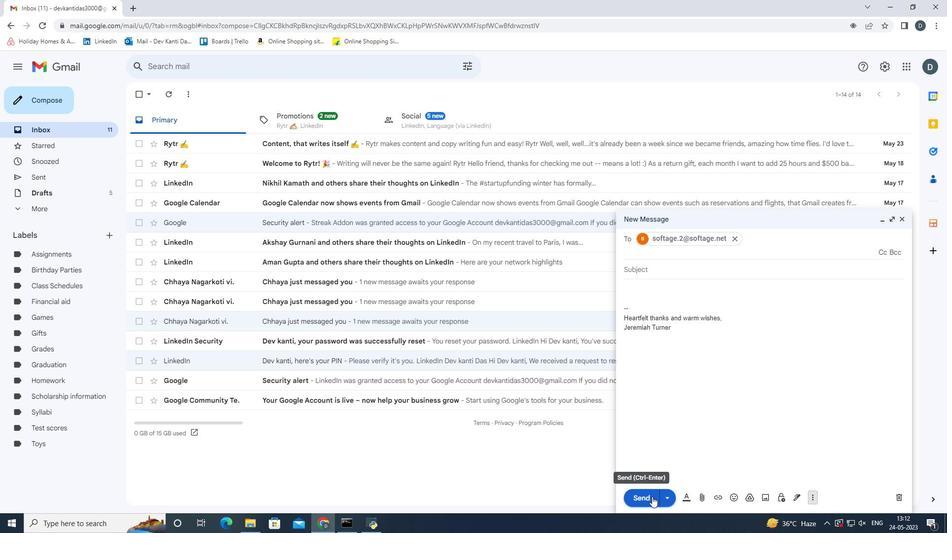
